 Task: Create in the project ByteCode in Backlog an issue 'Create an e-learning platform for online education', assign it to team member softage.4@softage.net and change the status to IN PROGRESS. Create in the project ByteCode in Backlog an issue 'Implement a new point of sale (POS) system for a retail store', assign it to team member softage.1@softage.net and change the status to IN PROGRESS
Action: Mouse moved to (168, 53)
Screenshot: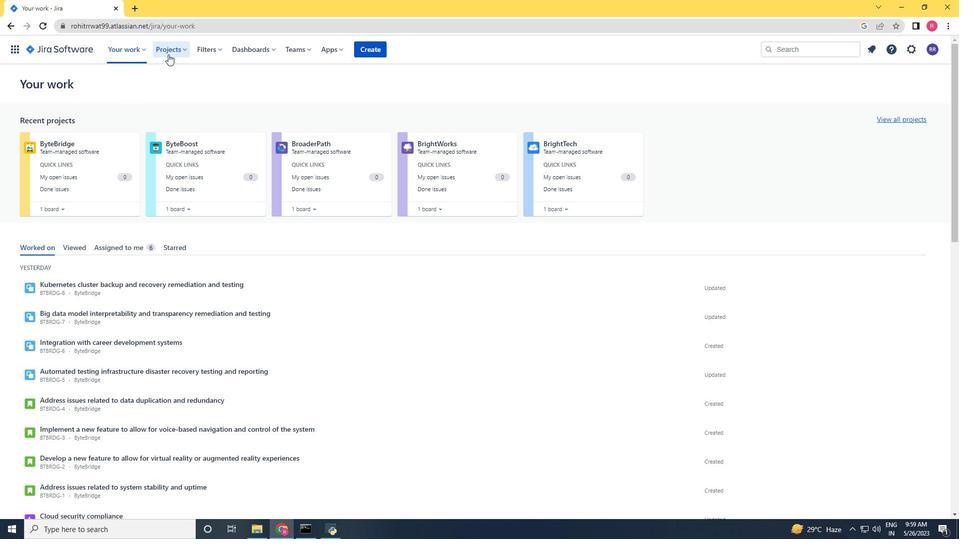 
Action: Mouse pressed left at (168, 53)
Screenshot: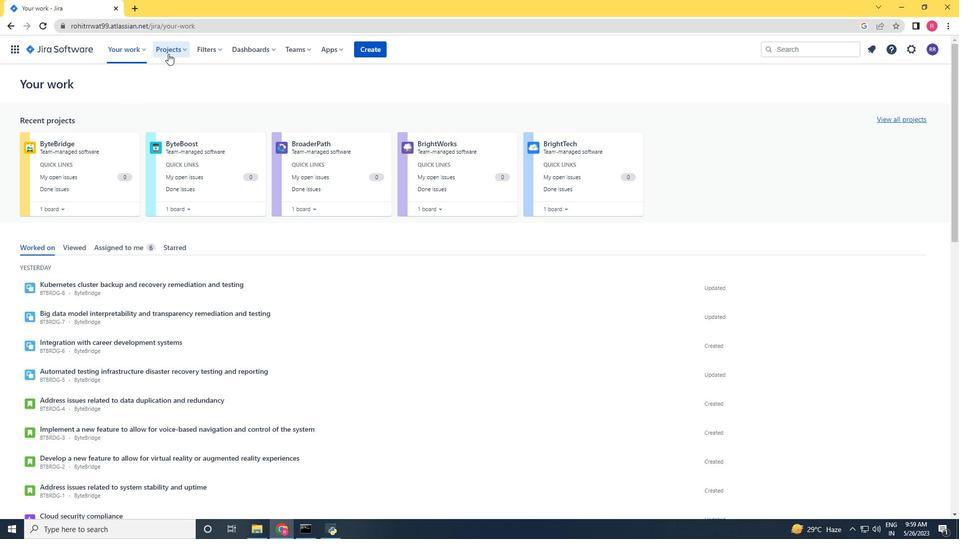 
Action: Mouse moved to (197, 94)
Screenshot: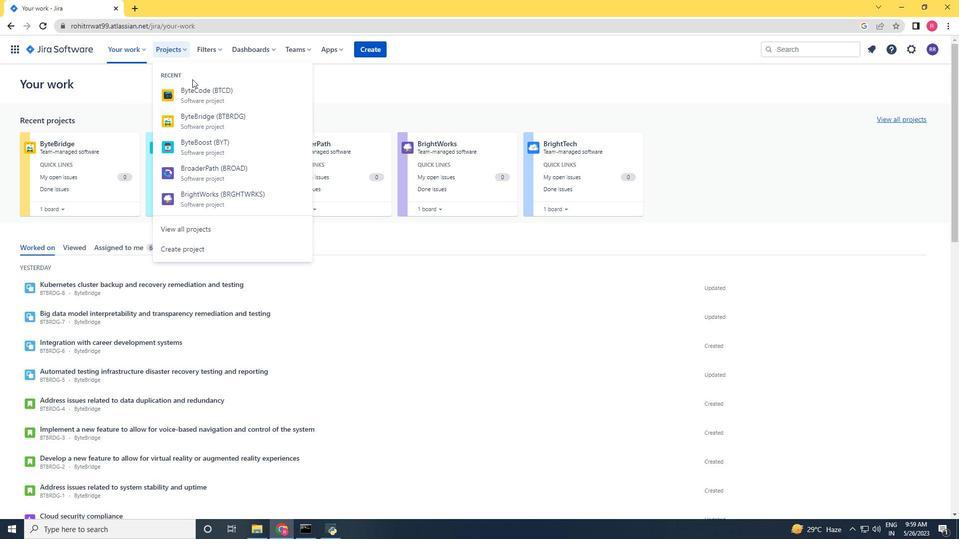 
Action: Mouse pressed left at (197, 94)
Screenshot: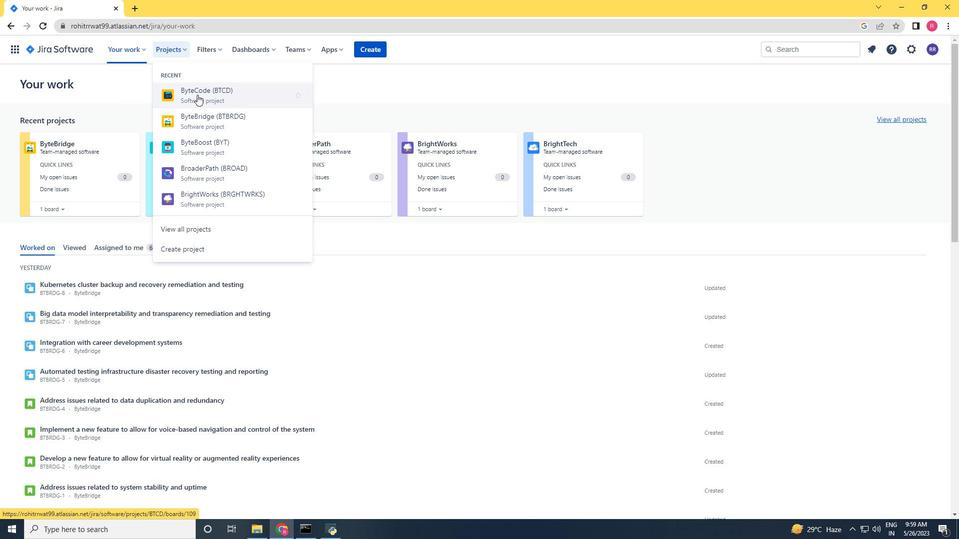 
Action: Mouse moved to (54, 151)
Screenshot: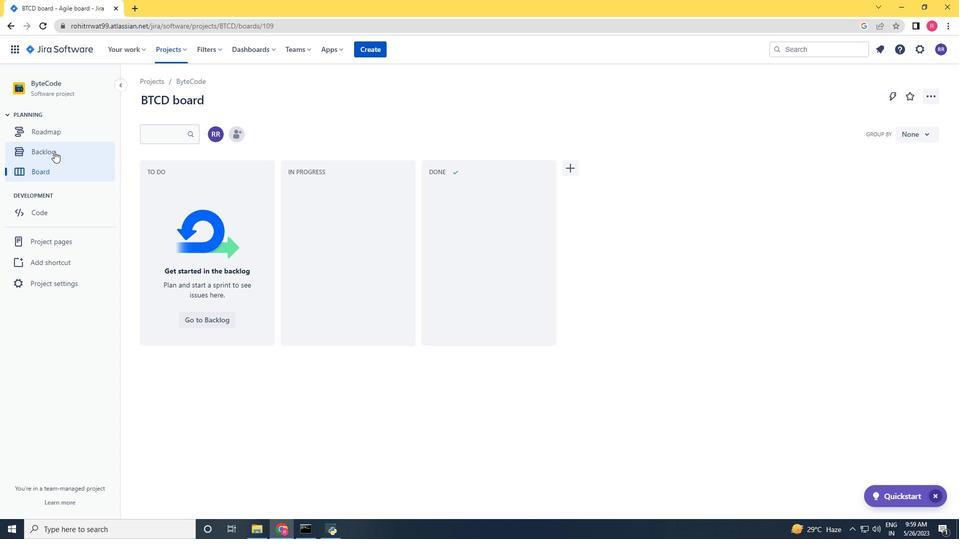 
Action: Mouse pressed left at (54, 151)
Screenshot: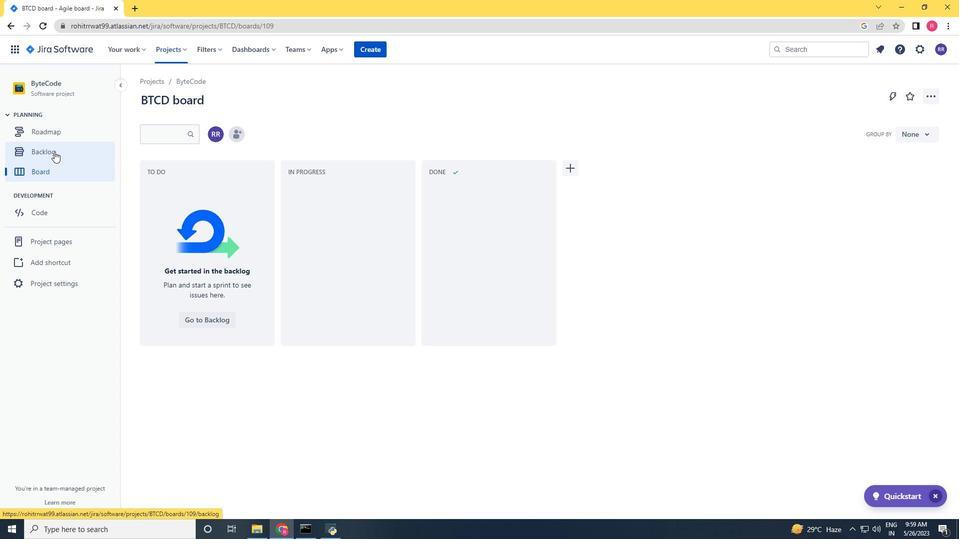 
Action: Mouse moved to (264, 159)
Screenshot: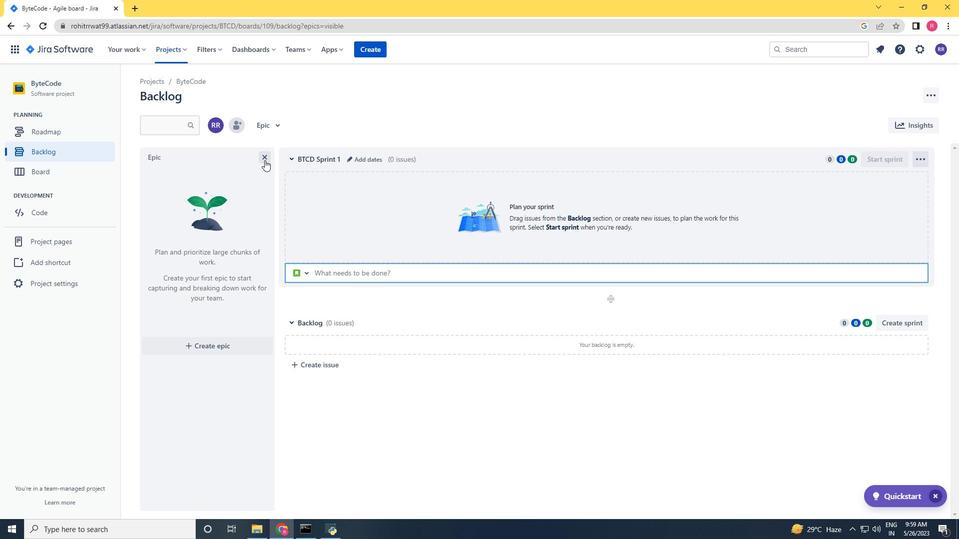 
Action: Mouse pressed left at (264, 159)
Screenshot: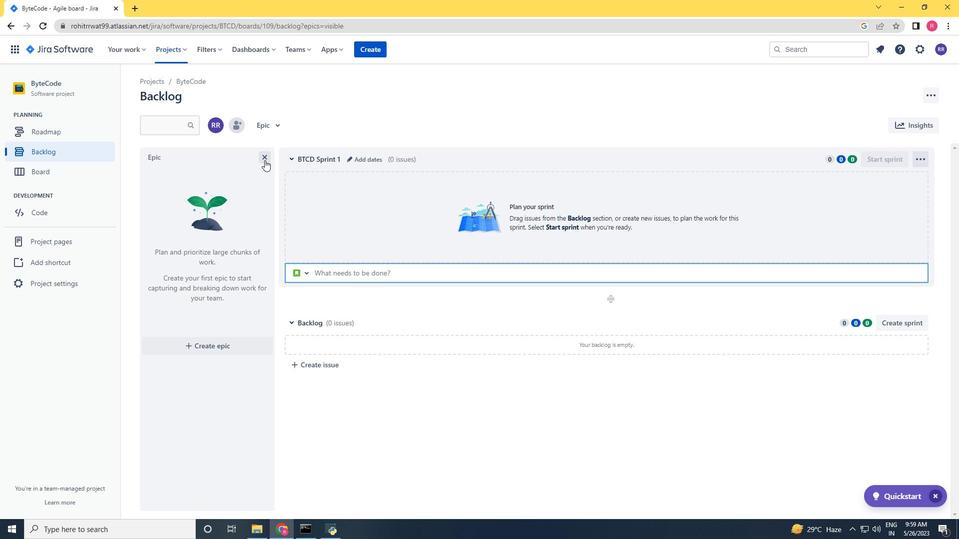 
Action: Mouse moved to (258, 371)
Screenshot: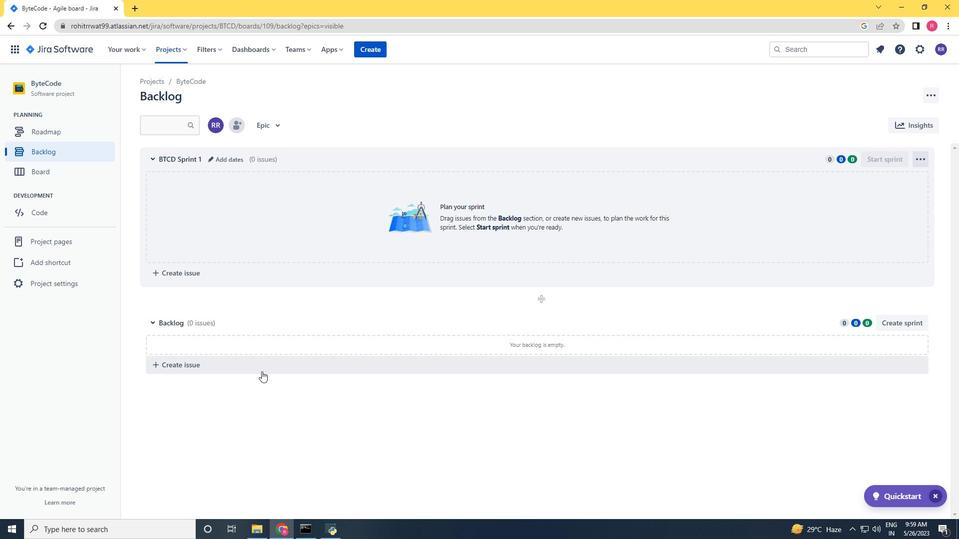
Action: Mouse pressed left at (258, 371)
Screenshot: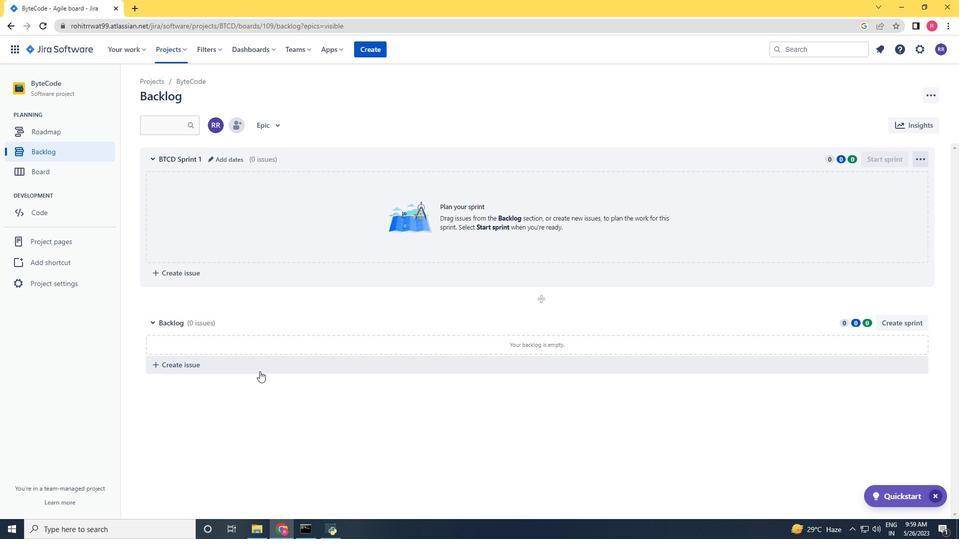 
Action: Key pressed <Key.shift>Create<Key.space>
Screenshot: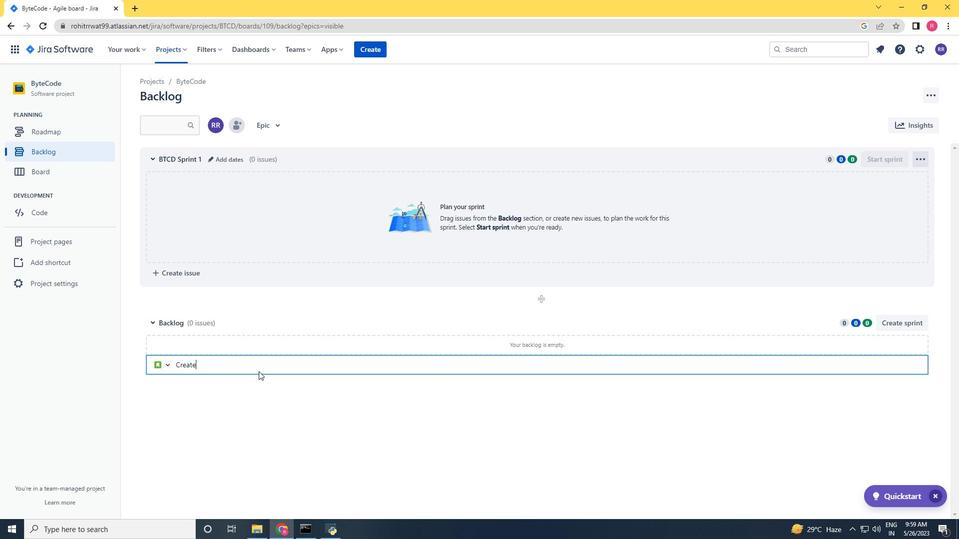 
Action: Mouse moved to (963, 141)
Screenshot: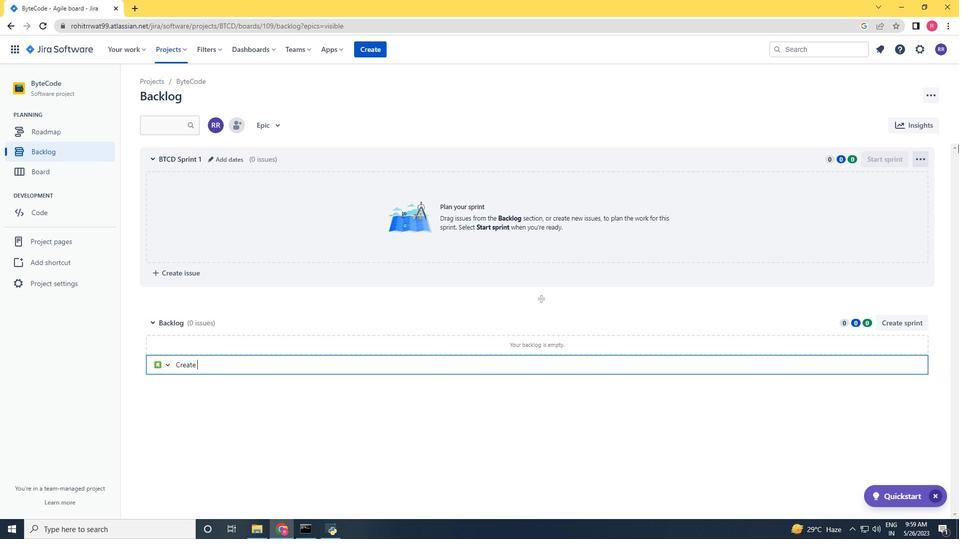
Action: Key pressed an<Key.space>e-learning<Key.space>platform<Key.space>for<Key.space>online<Key.space>educio<Key.backspace><Key.backspace><Key.backspace>cation<Key.space><Key.enter>
Screenshot: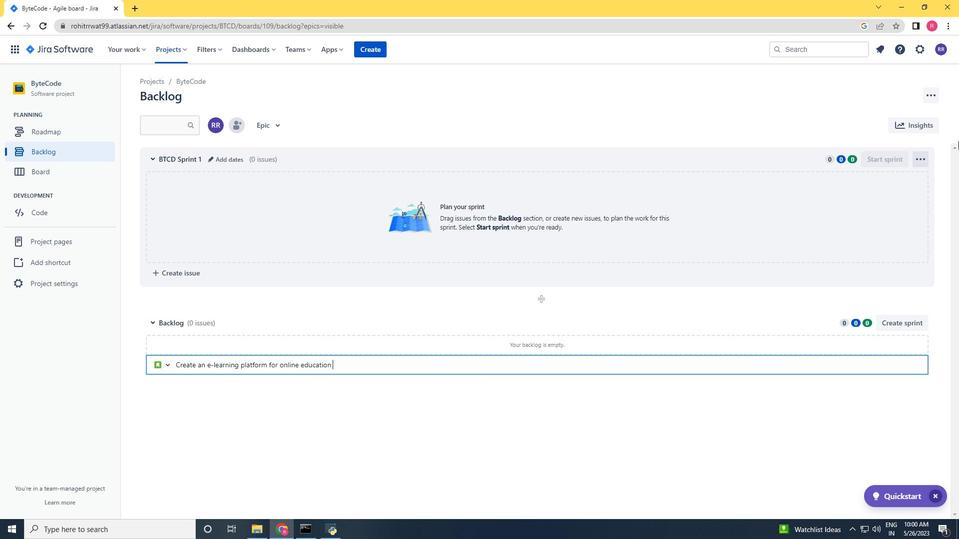 
Action: Mouse moved to (880, 345)
Screenshot: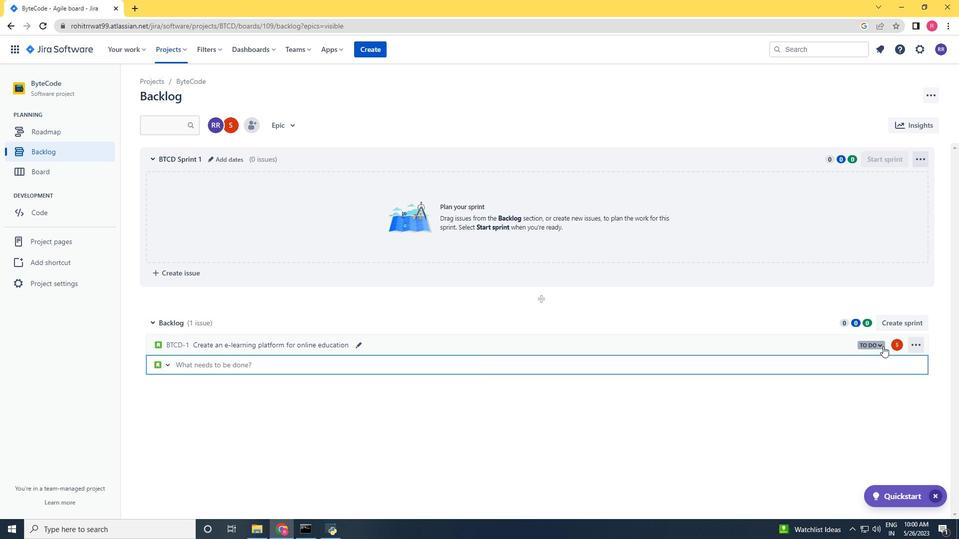 
Action: Mouse pressed left at (880, 345)
Screenshot: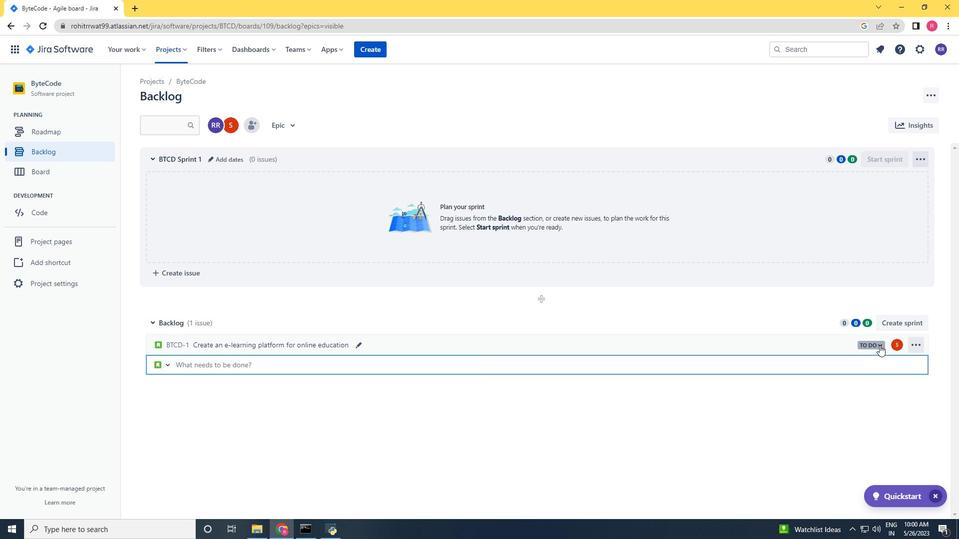
Action: Mouse moved to (824, 359)
Screenshot: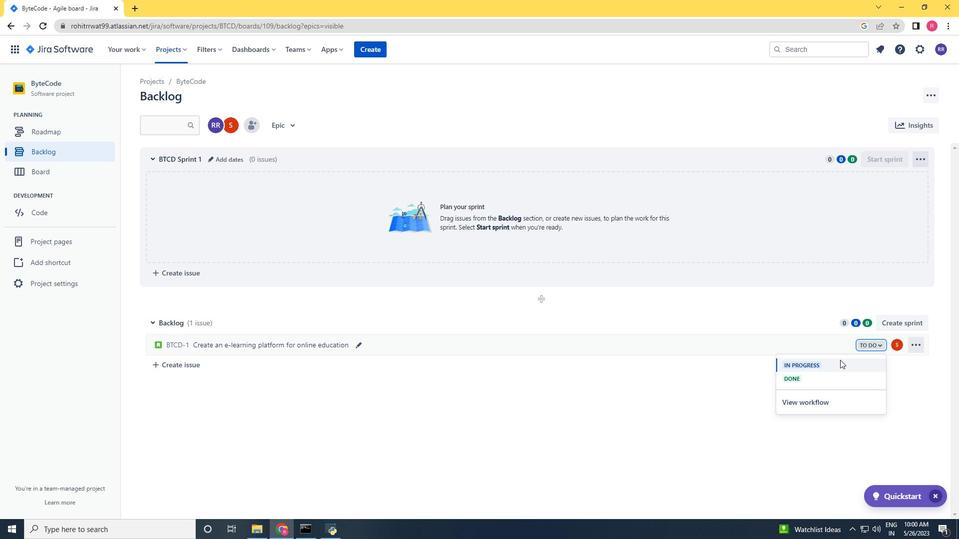 
Action: Mouse pressed left at (824, 359)
Screenshot: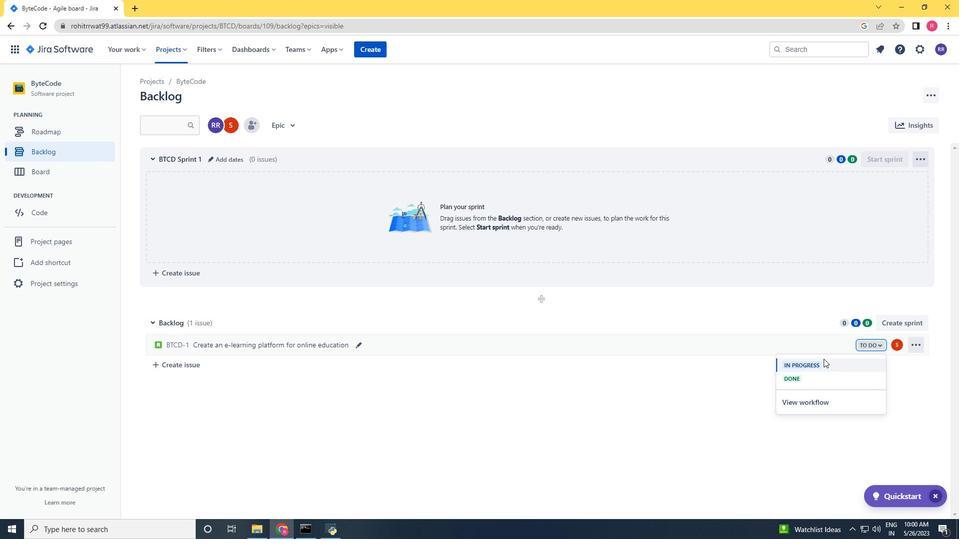 
Action: Mouse moved to (335, 369)
Screenshot: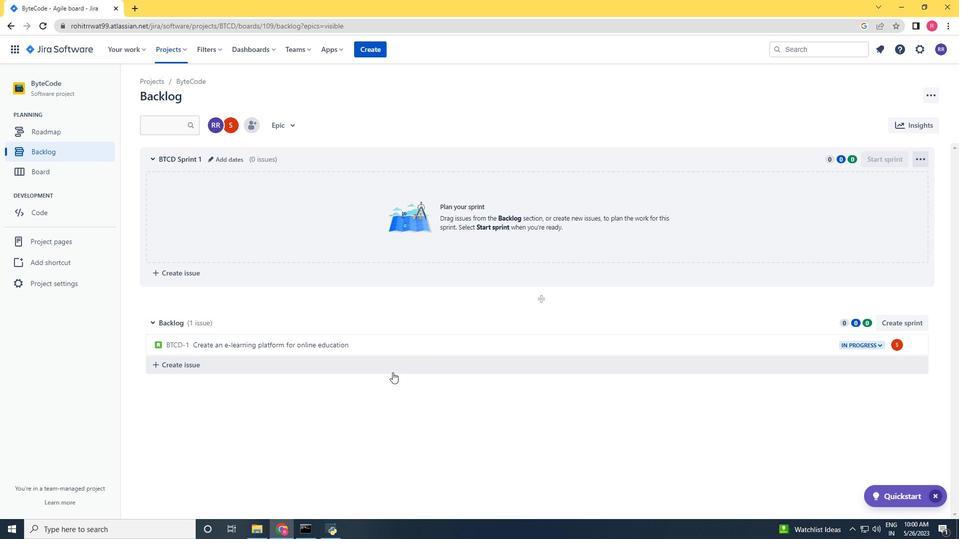 
Action: Mouse pressed left at (335, 369)
Screenshot: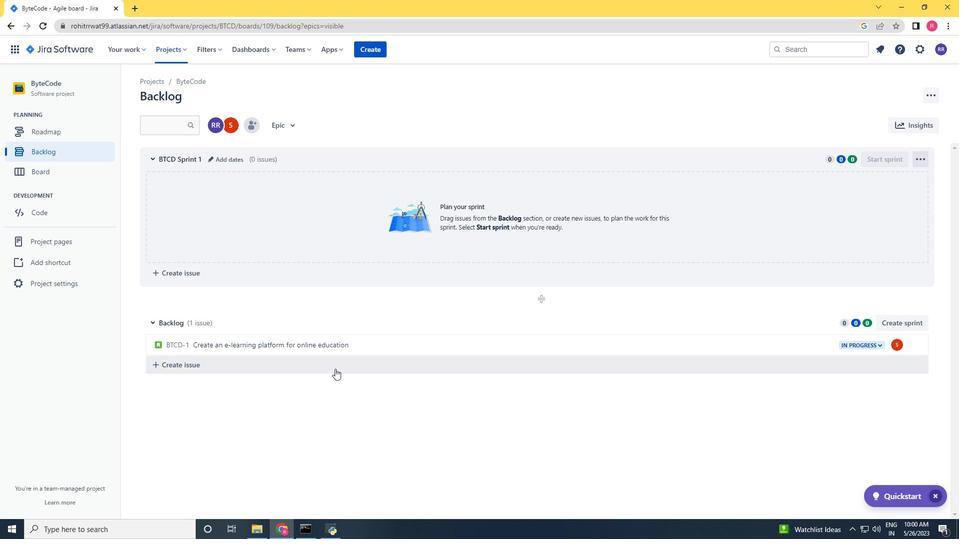 
Action: Mouse moved to (693, 439)
Screenshot: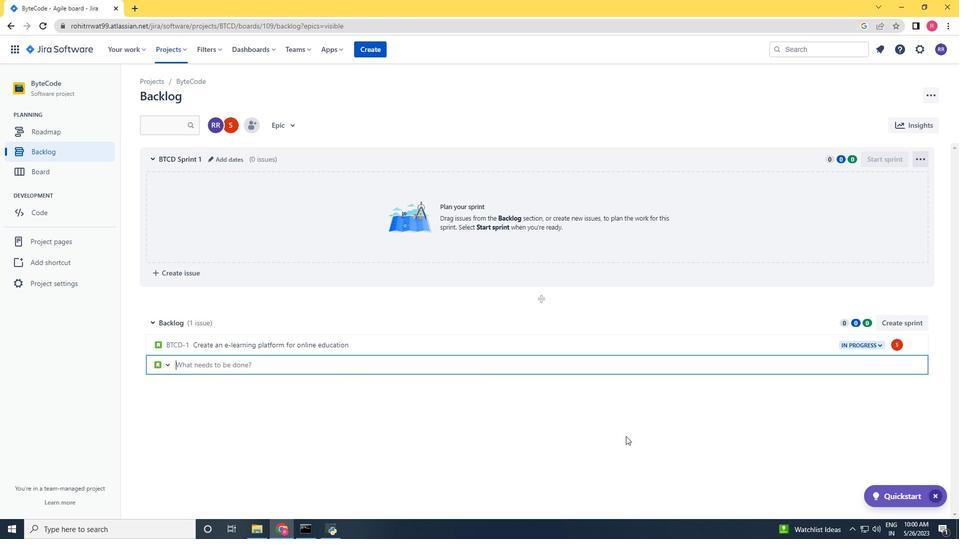 
Action: Key pressed <Key.shift><Key.shift><Key.shift><Key.shift><Key.shift>Impe<Key.backspace>lement<Key.space>a<Key.space>new<Key.space>point<Key.space>of<Key.space>sale<Key.space><Key.shift_r>(POS<Key.shift_r>)<Key.space>system<Key.space>for<Key.space>a<Key.space>retail<Key.space>store<Key.space><Key.enter>
Screenshot: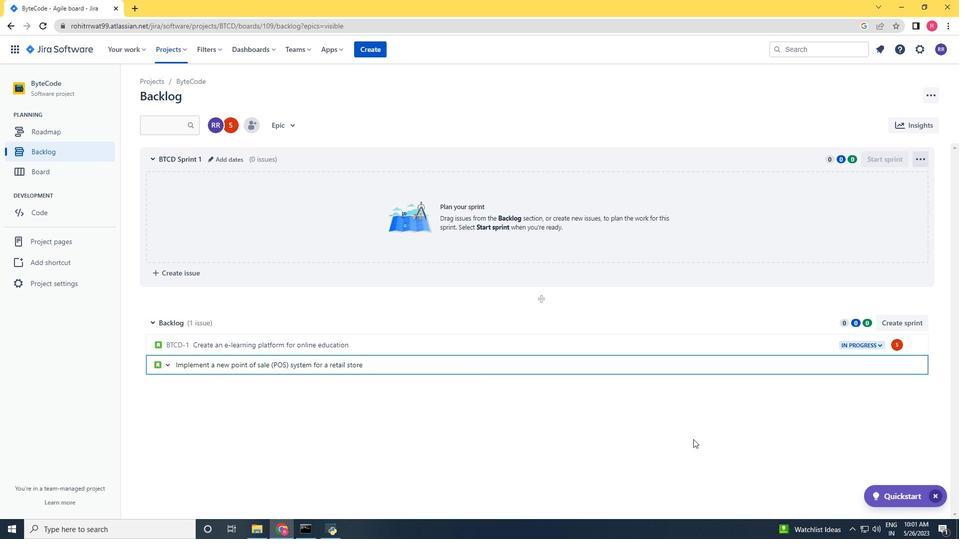 
Action: Mouse moved to (894, 364)
Screenshot: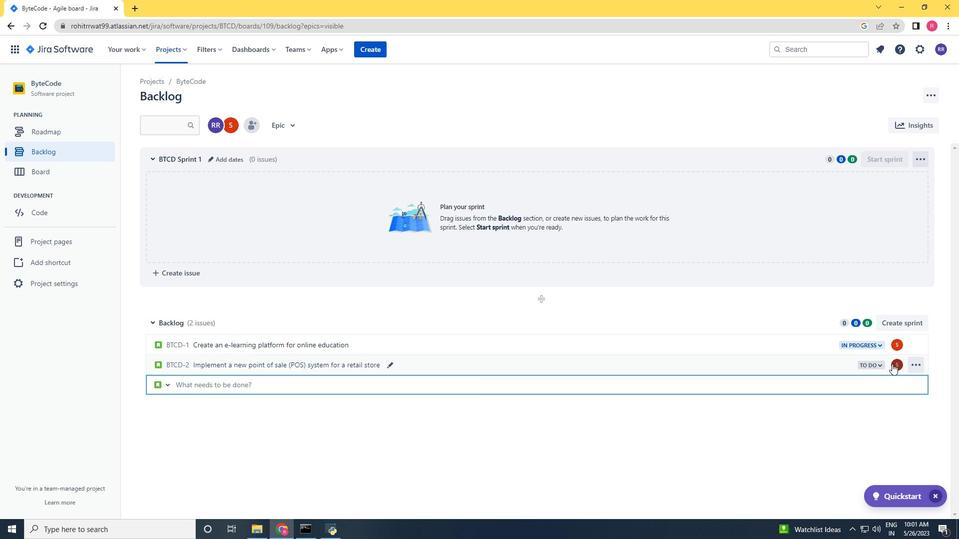 
Action: Mouse pressed left at (894, 364)
Screenshot: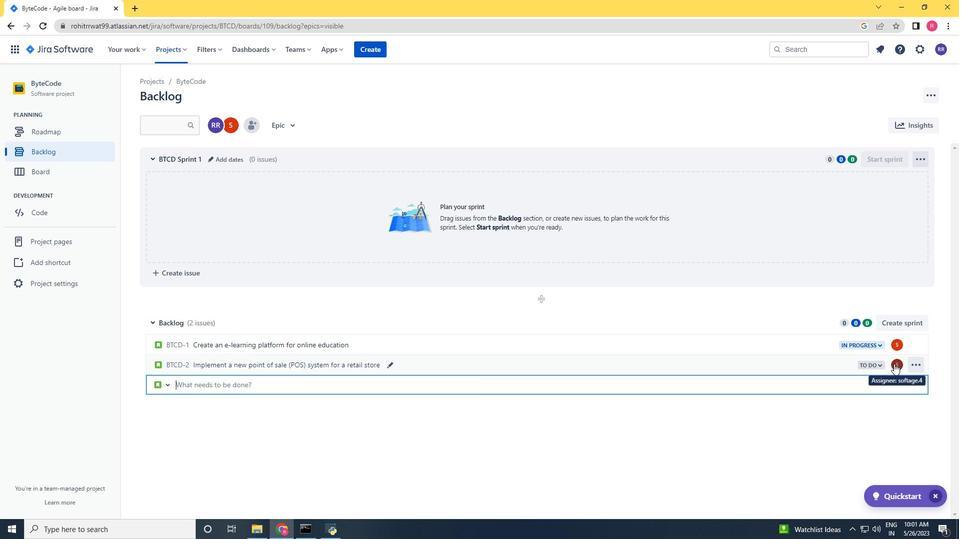 
Action: Key pressed softage.1<Key.shift>@softage.net
Screenshot: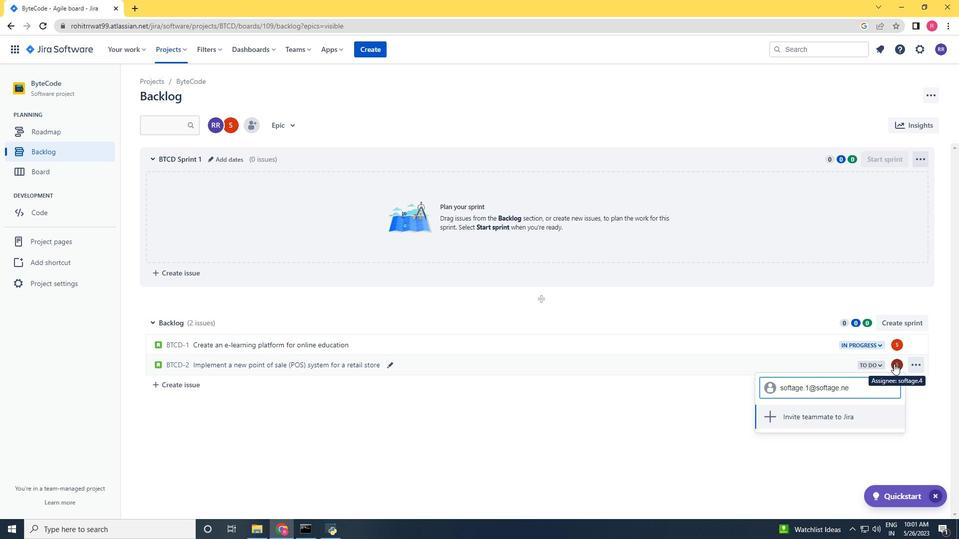 
Action: Mouse moved to (821, 418)
Screenshot: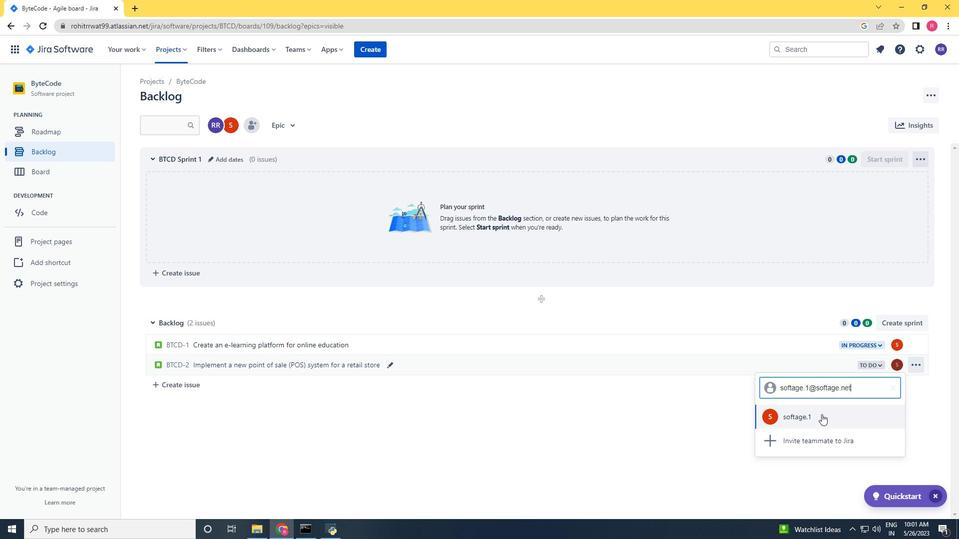 
Action: Mouse pressed left at (821, 418)
Screenshot: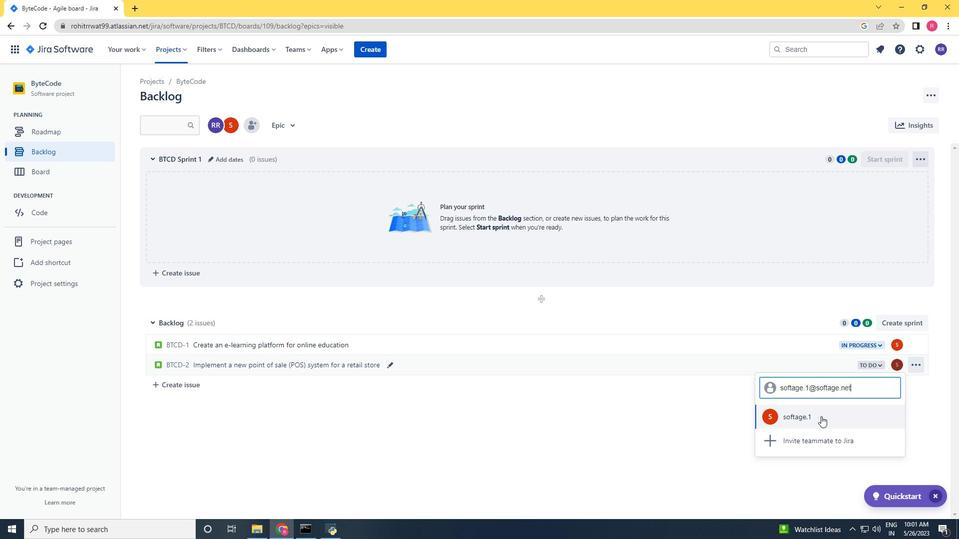 
Action: Mouse moved to (874, 360)
Screenshot: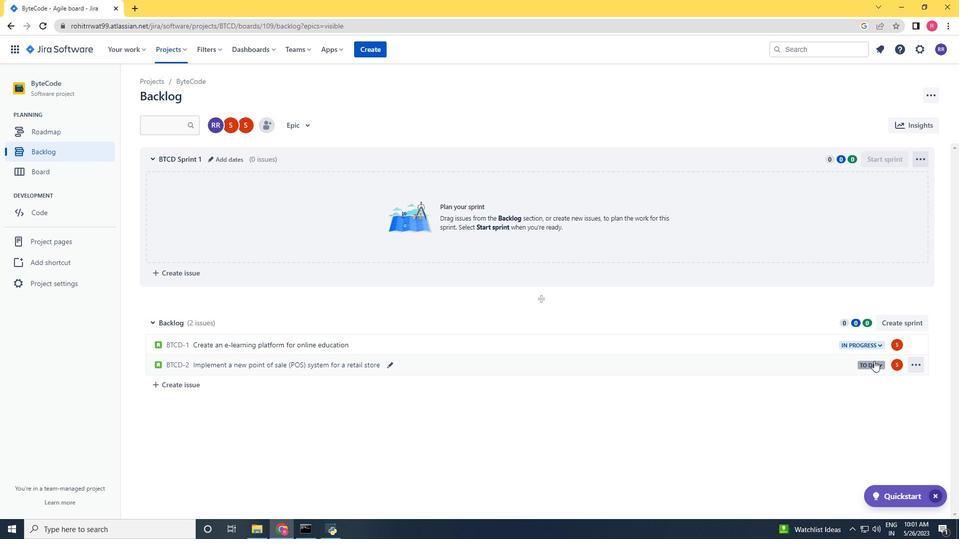 
Action: Mouse pressed left at (874, 360)
Screenshot: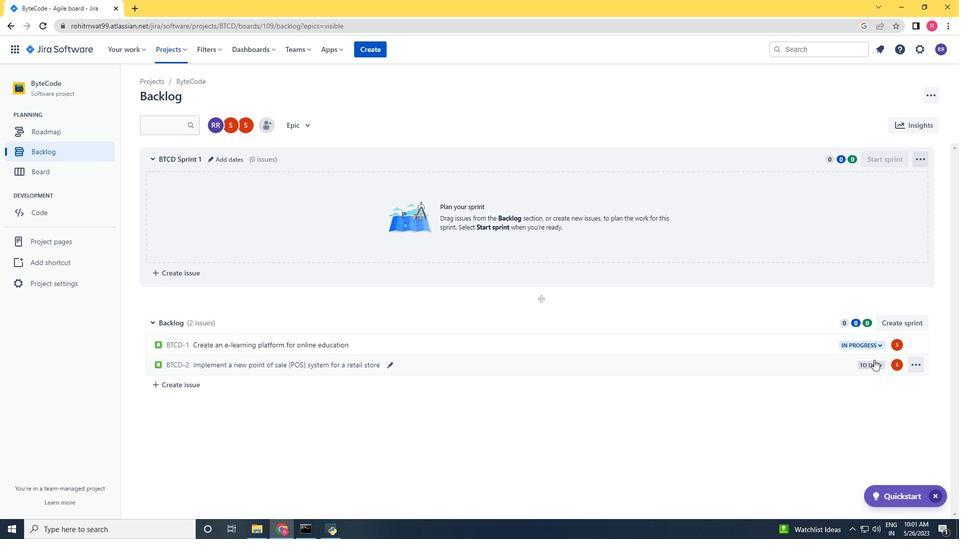 
Action: Mouse moved to (873, 364)
Screenshot: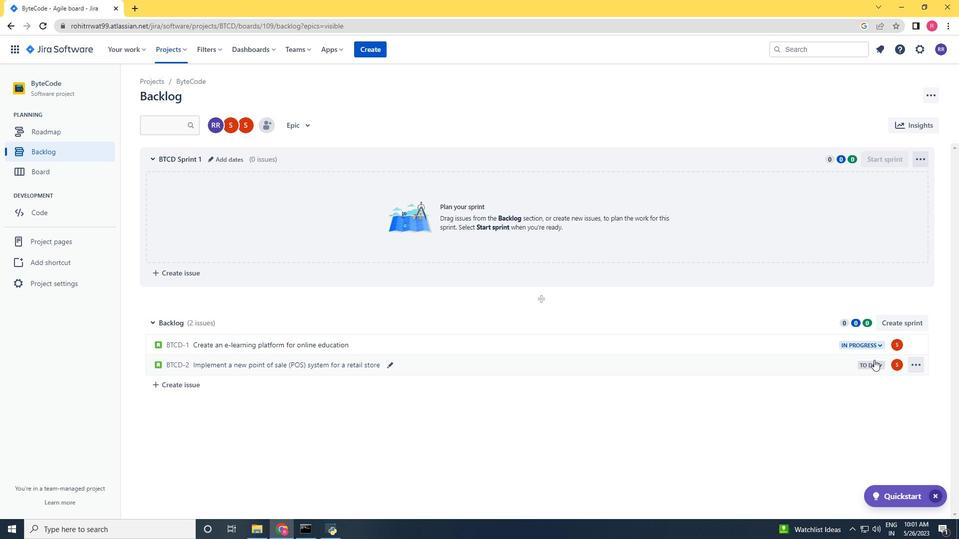 
Action: Mouse pressed left at (873, 364)
Screenshot: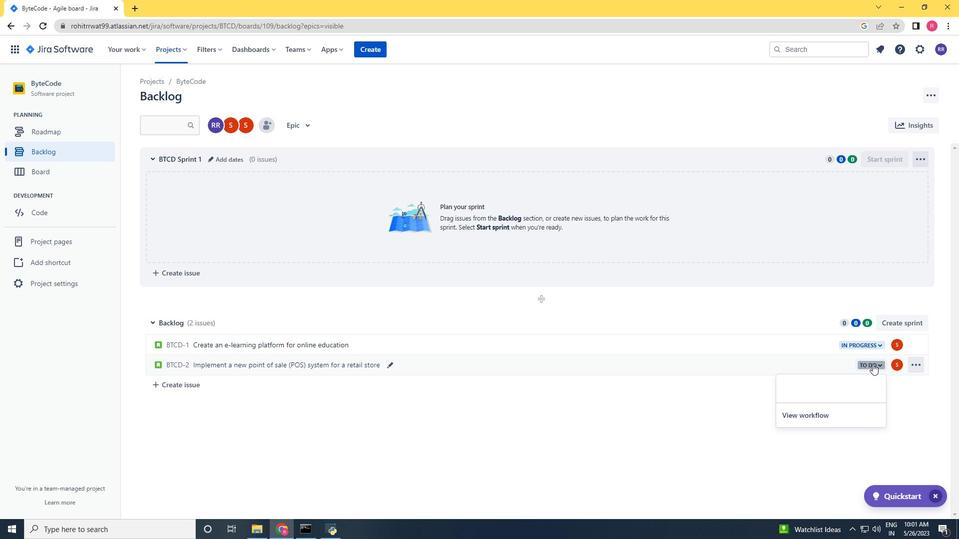 
Action: Mouse moved to (862, 364)
Screenshot: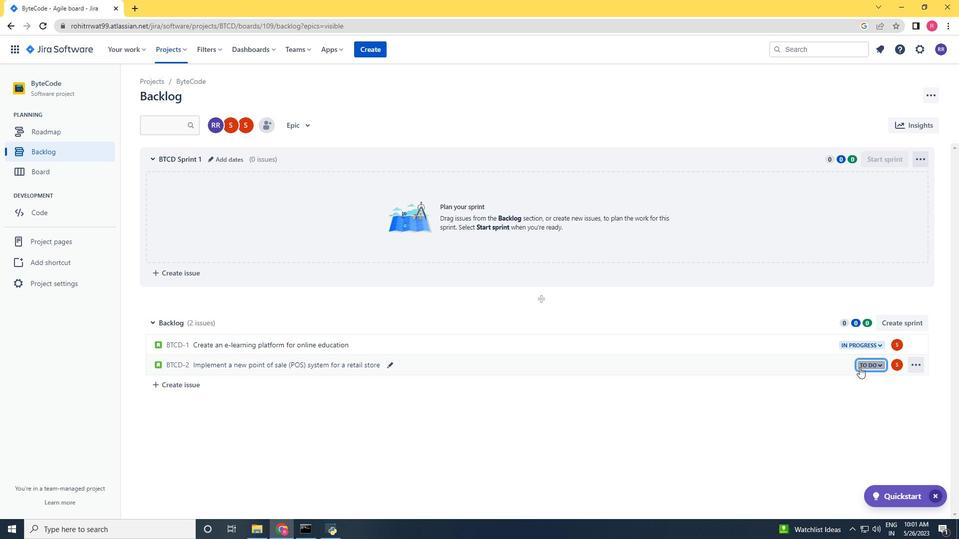 
Action: Mouse pressed left at (862, 364)
Screenshot: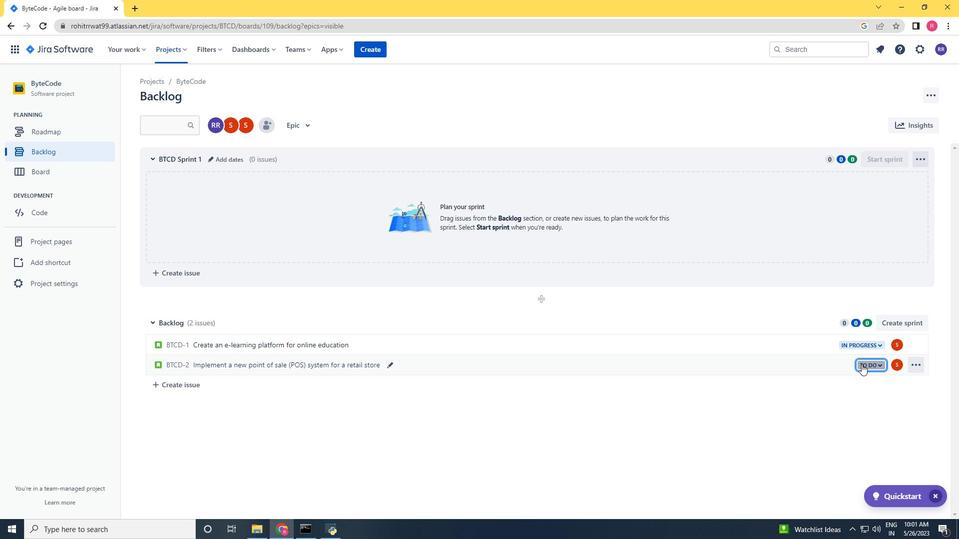 
Action: Mouse moved to (825, 384)
Screenshot: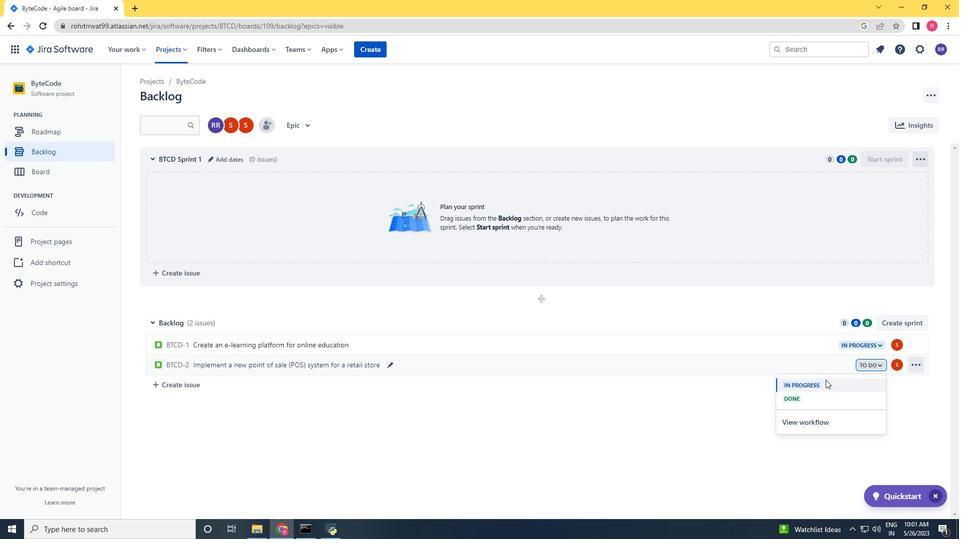 
Action: Mouse pressed left at (825, 384)
Screenshot: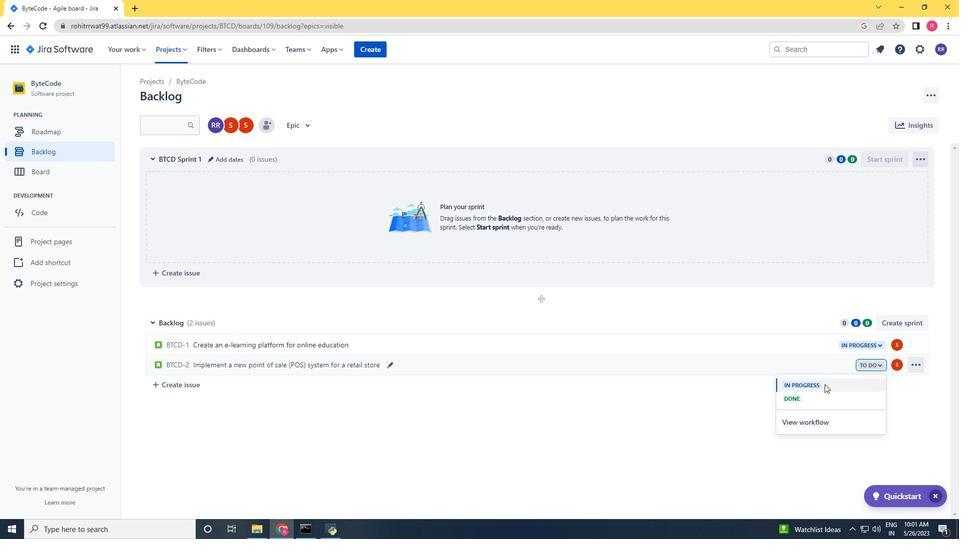 
